 Task: Create a rule from the Recommended list, Task Added to this Project -> add SubTasks in the project TradeWorks with SubTasks Gather and Analyse Requirements , Design and Implement Solution , System Test and UAT , Release to Production / Go Live.
Action: Mouse moved to (66, 397)
Screenshot: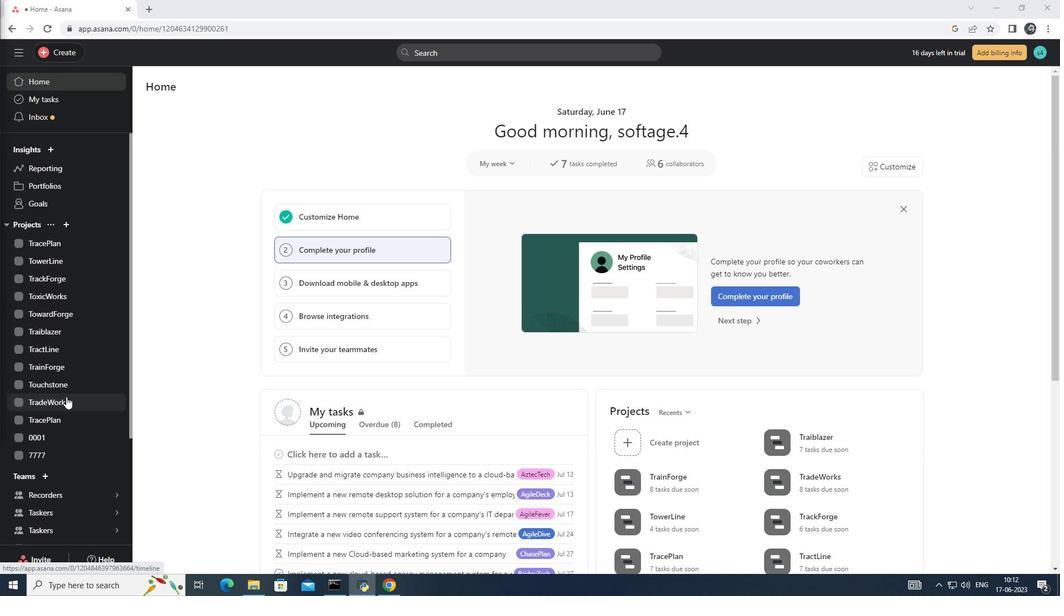 
Action: Mouse pressed left at (66, 397)
Screenshot: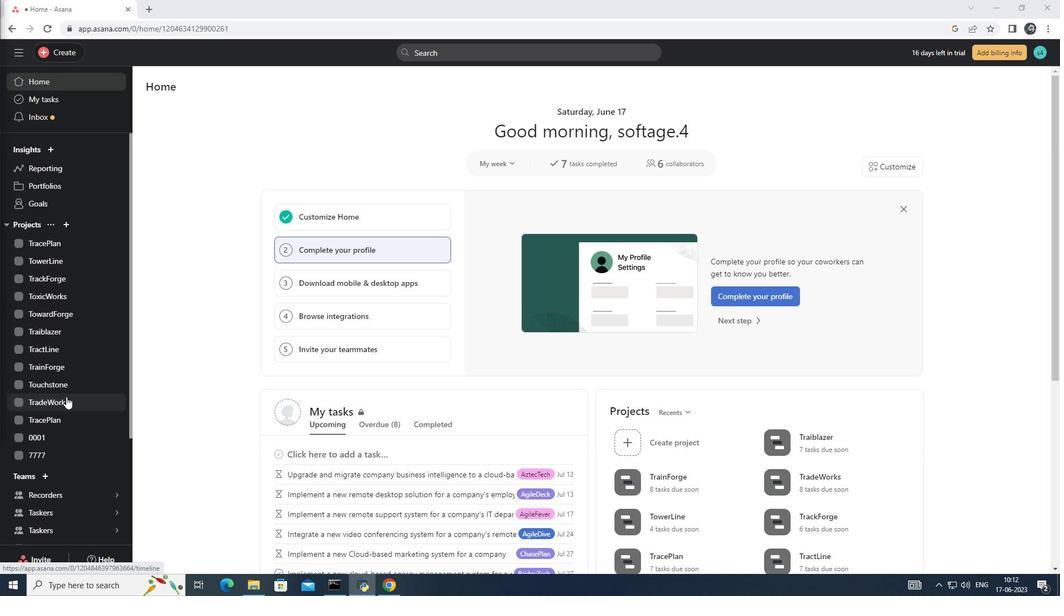 
Action: Mouse moved to (1023, 93)
Screenshot: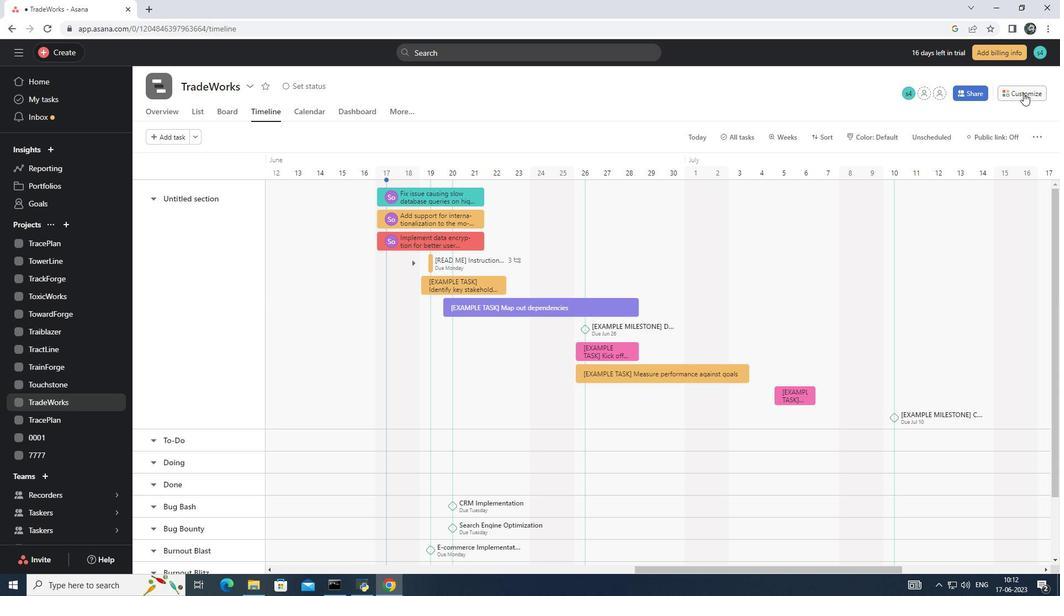 
Action: Mouse pressed left at (1023, 93)
Screenshot: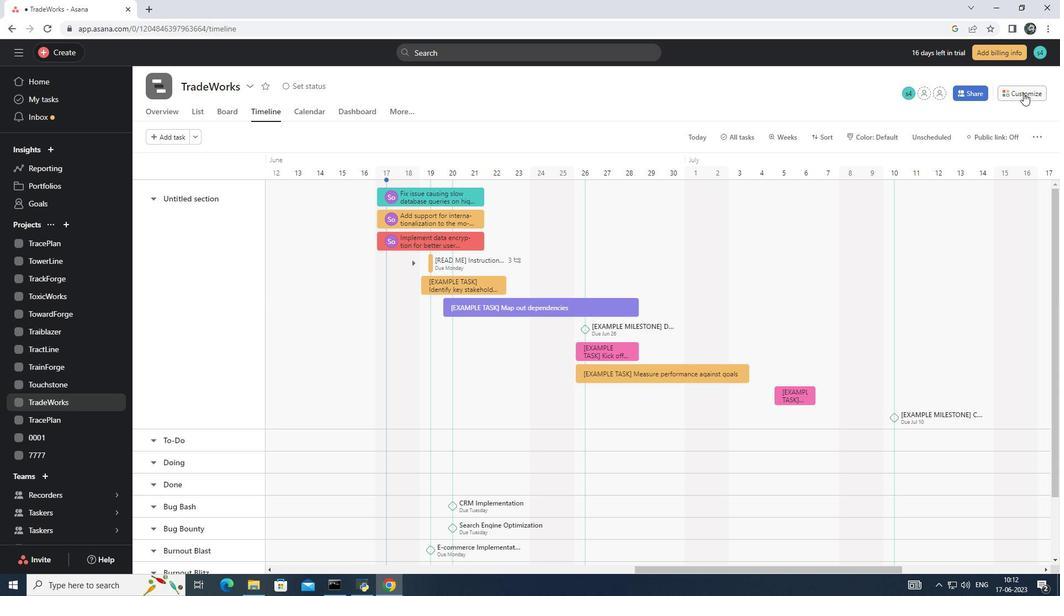 
Action: Mouse moved to (831, 278)
Screenshot: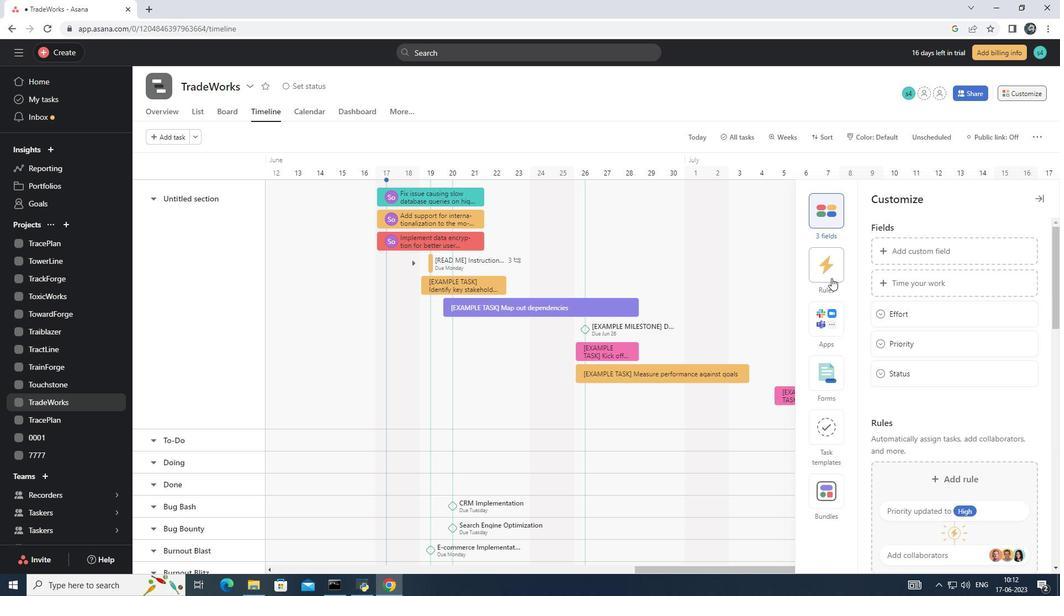 
Action: Mouse pressed left at (831, 278)
Screenshot: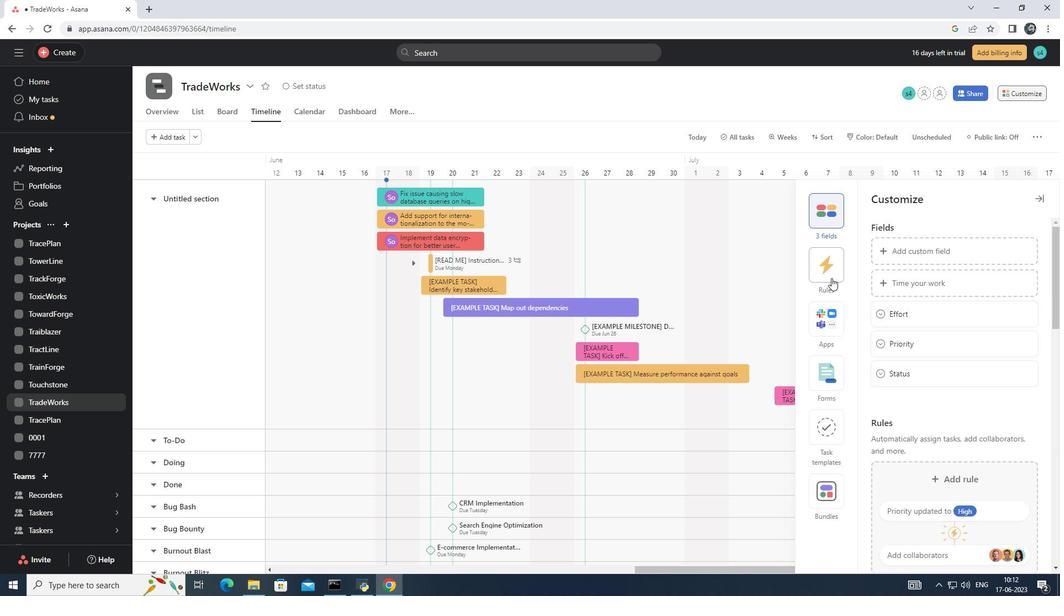 
Action: Mouse moved to (950, 286)
Screenshot: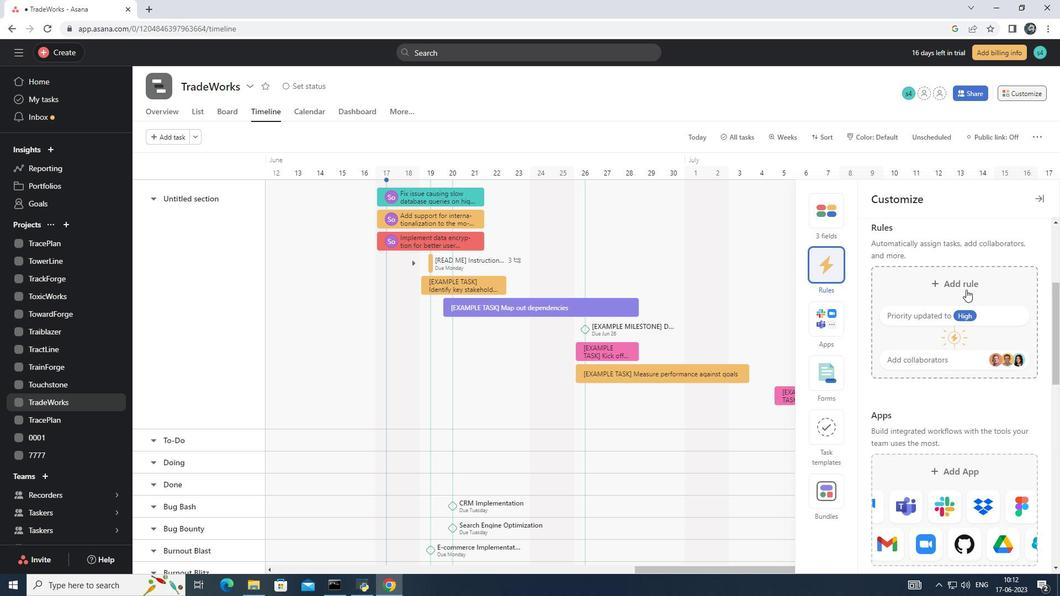 
Action: Mouse pressed left at (950, 286)
Screenshot: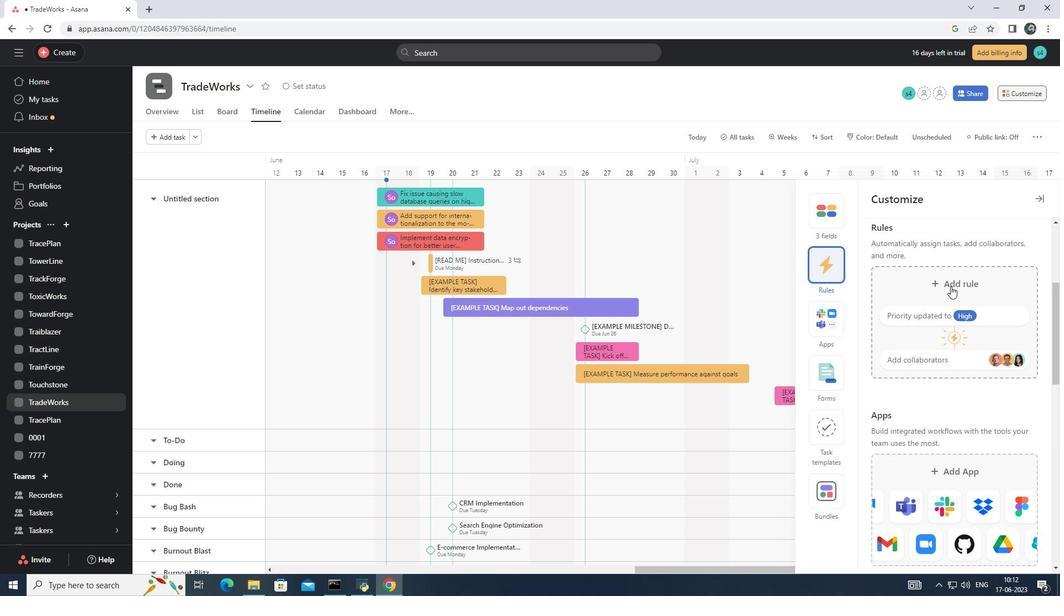 
Action: Mouse moved to (770, 186)
Screenshot: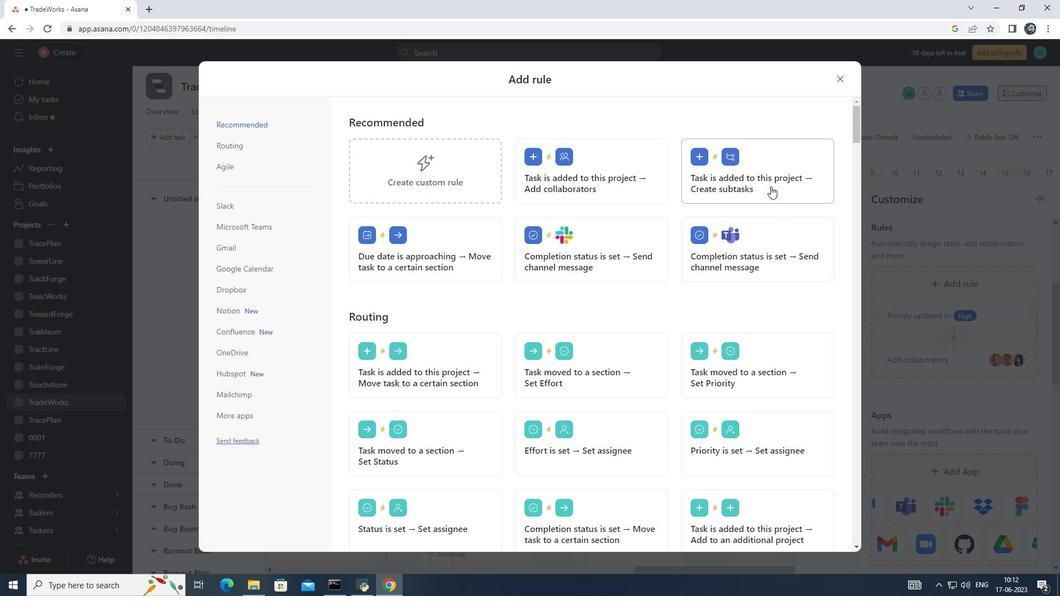 
Action: Mouse pressed left at (770, 186)
Screenshot: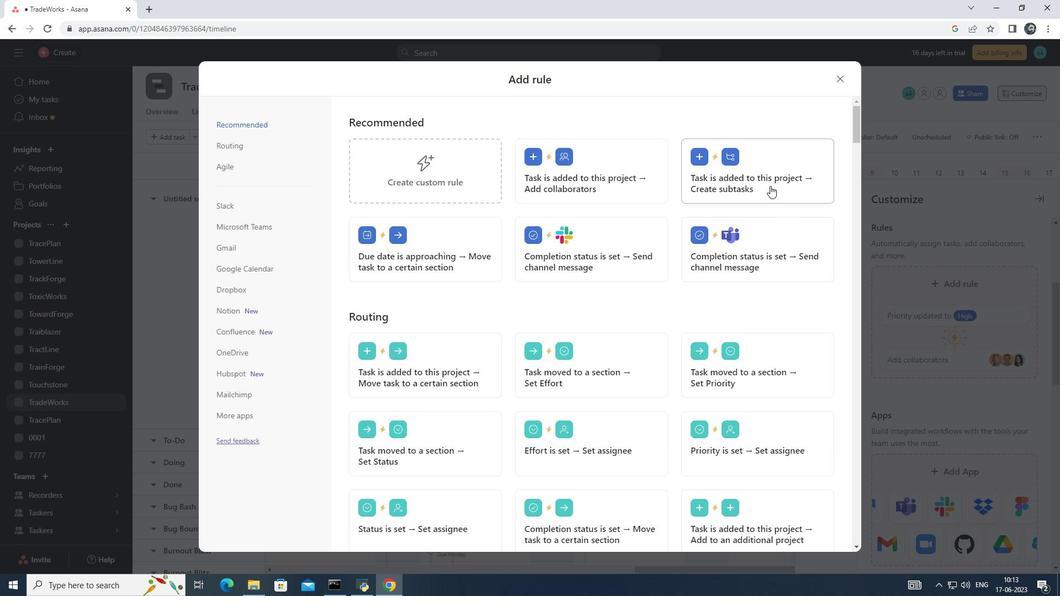 
Action: Mouse moved to (452, 374)
Screenshot: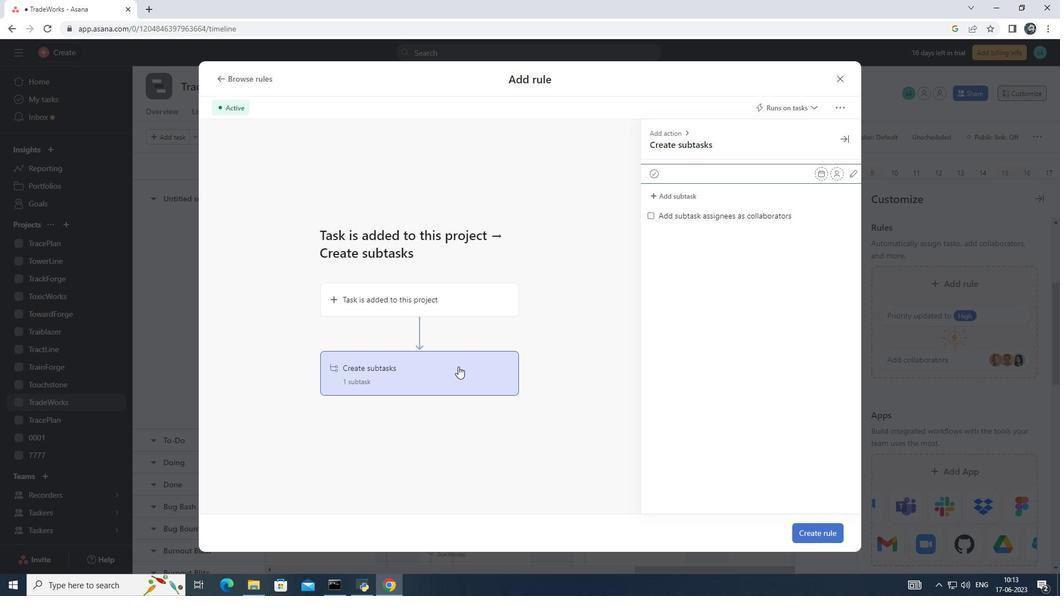 
Action: Mouse pressed left at (452, 374)
Screenshot: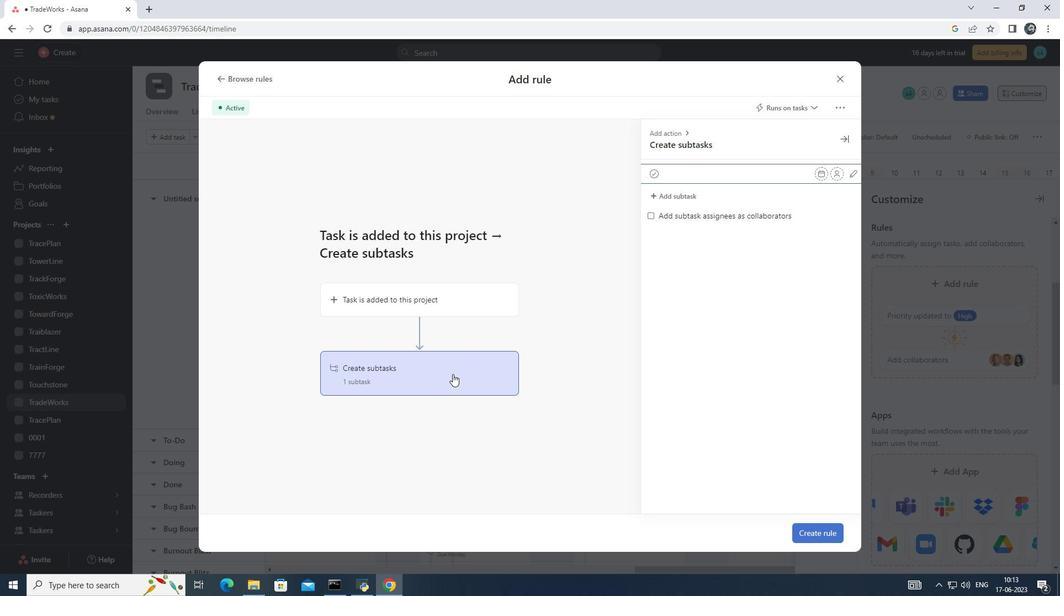 
Action: Mouse moved to (693, 177)
Screenshot: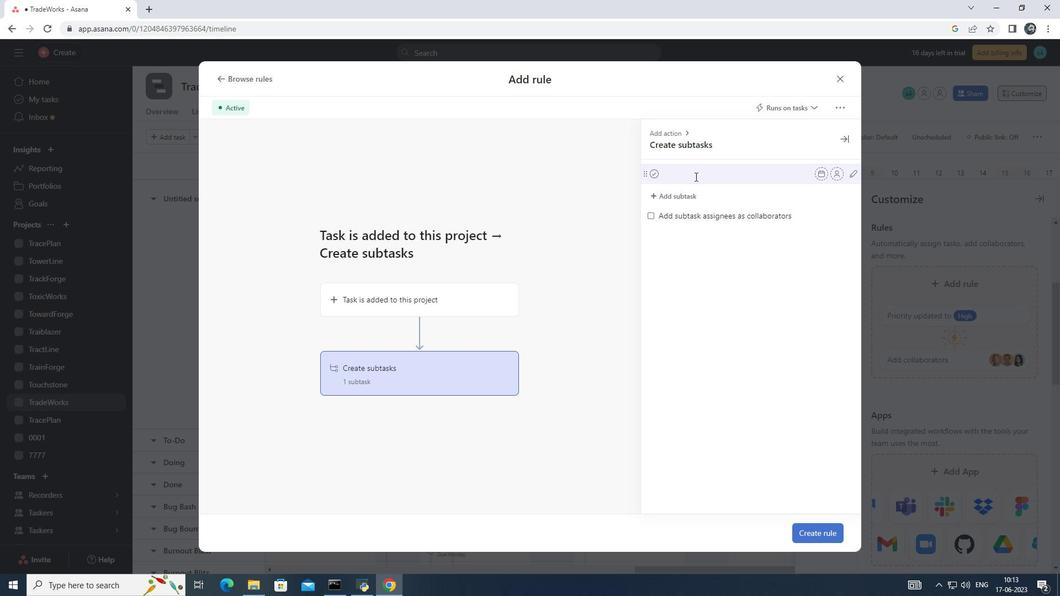 
Action: Mouse pressed left at (693, 177)
Screenshot: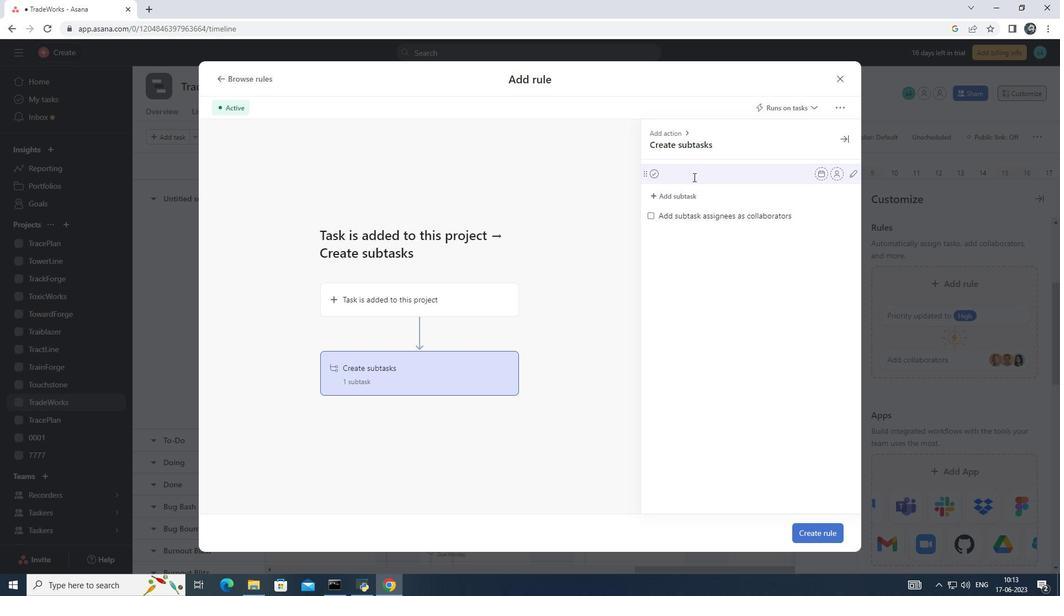 
Action: Key pressed <Key.shift><Key.shift><Key.shift><Key.shift>ather<Key.space>and<Key.space><Key.shift>Analyse<Key.space><Key.shift>Requirements<Key.enter><Key.shift>Design<Key.space>and<Key.space><Key.shift>Implement<Key.space><Key.shift>Solution<Key.enter><Key.shift>System<Key.space><Key.shift>Test<Key.space>and<Key.space><Key.shift>UA<Key.shift><Key.shift><Key.shift><Key.shift><Key.shift><Key.shift><Key.shift><Key.shift><Key.shift><Key.shift><Key.shift><Key.shift>T<Key.enter><Key.shift>Release<Key.space>to<Key.space><Key.shift>Production<Key.space>/<Key.space><Key.shift><Key.shift><Key.shift><Key.shift><Key.shift><Key.shift><Key.shift><Key.shift><Key.shift><Key.shift><Key.shift><Key.shift><Key.shift><Key.shift><Key.shift><Key.shift><Key.shift><Key.shift><Key.shift>Go<Key.space><Key.shift>Live
Screenshot: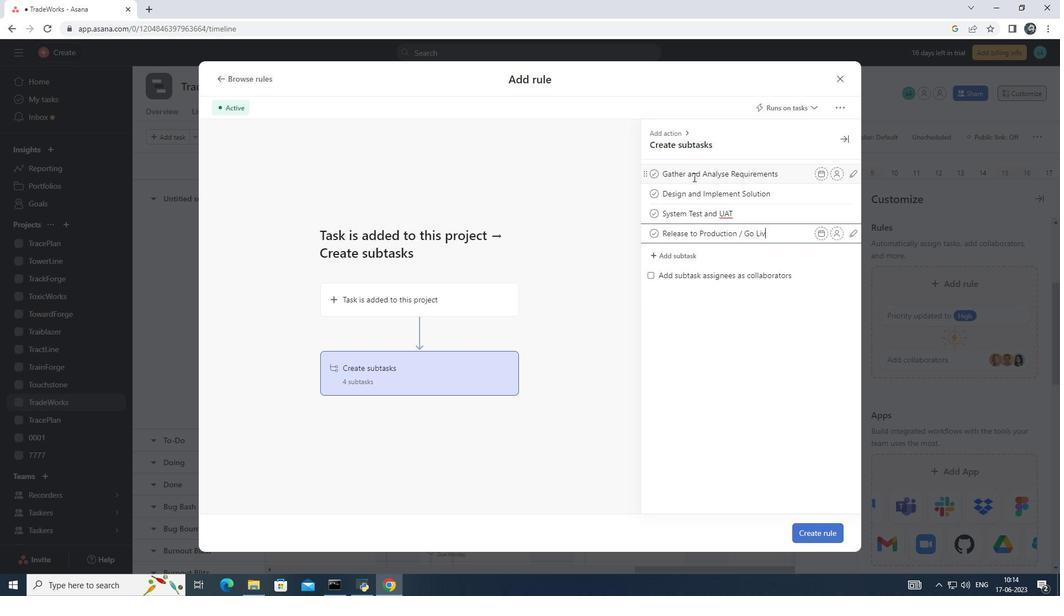 
Action: Mouse moved to (808, 531)
Screenshot: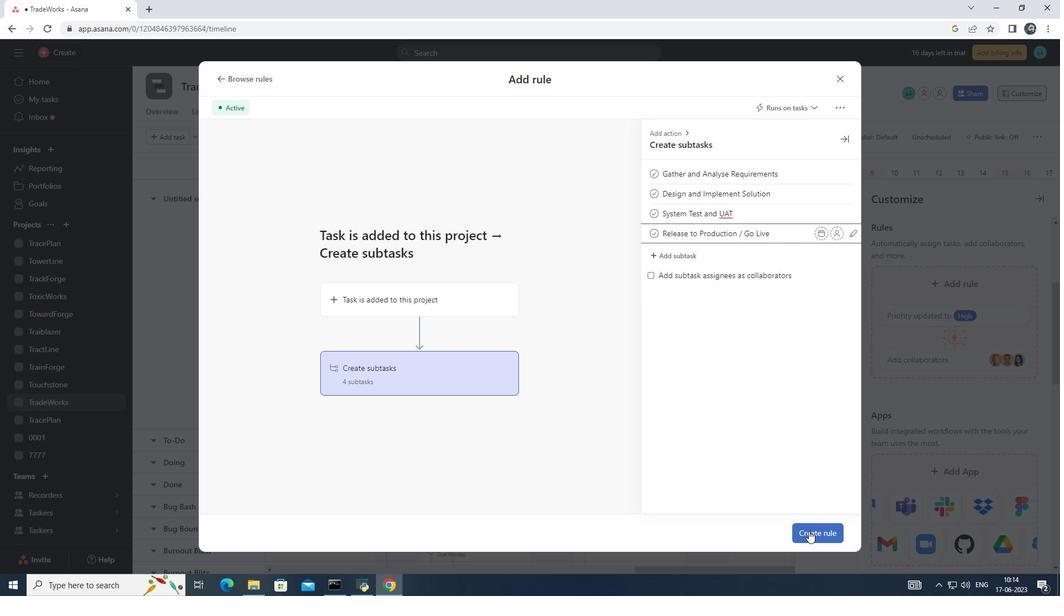 
Action: Mouse pressed left at (808, 531)
Screenshot: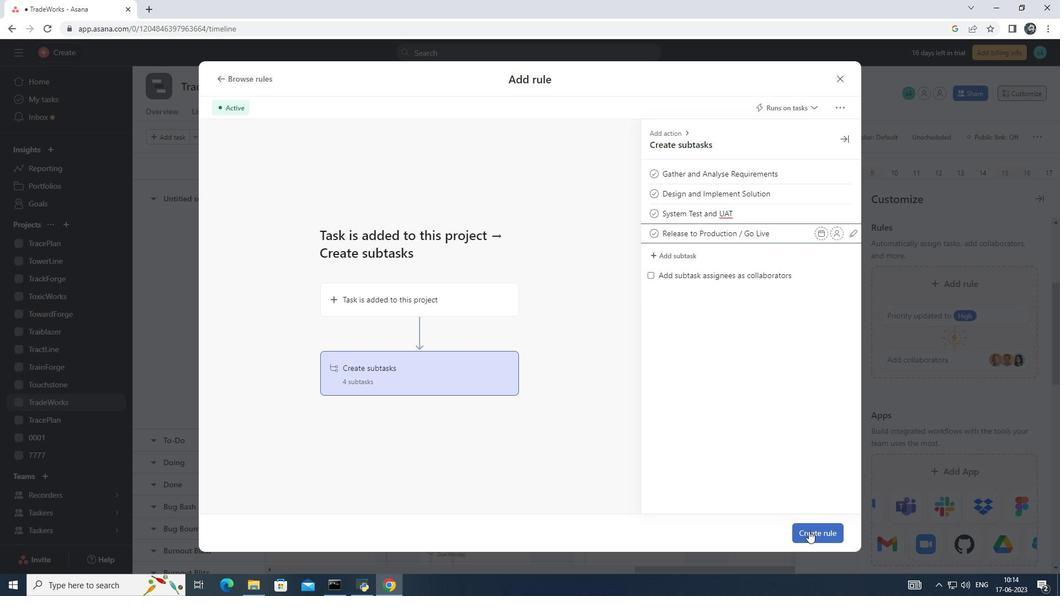 
